 Task: Create List Brand Licensing in Board Product Management Best Practices to Workspace Human Resources Software. Create List Brand Innovation in Board Customer Segmentation and Analysis to Workspace Human Resources Software. Create List Brand Research in Board Product Market Fit Analysis and Optimization to Workspace Human Resources Software
Action: Mouse moved to (378, 141)
Screenshot: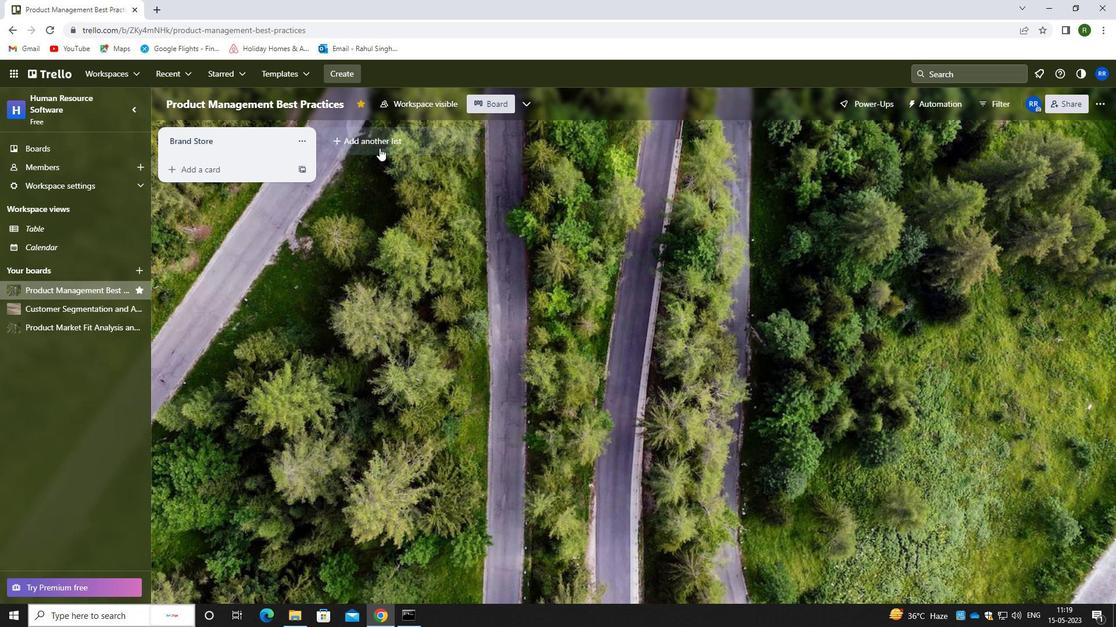 
Action: Mouse pressed left at (378, 141)
Screenshot: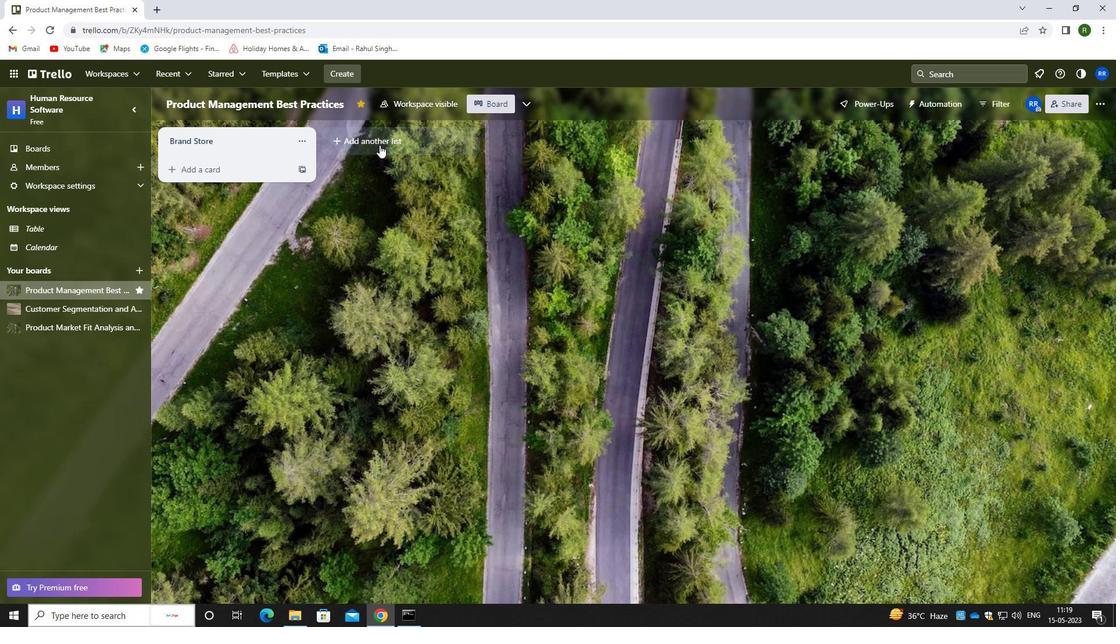 
Action: Mouse moved to (369, 142)
Screenshot: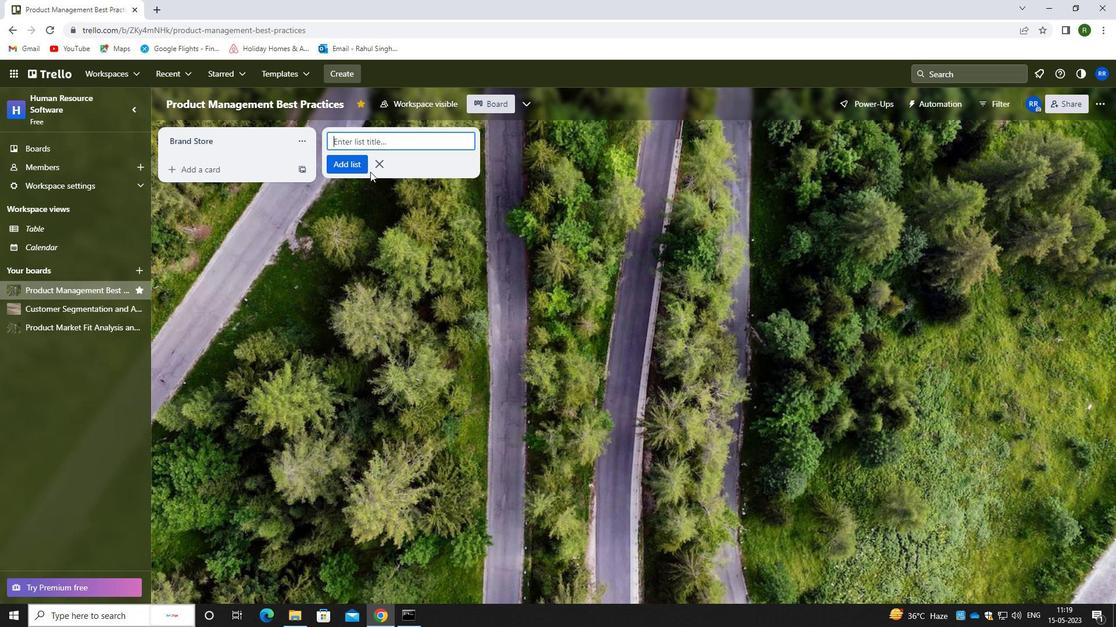 
Action: Key pressed <Key.caps_lock>b<Key.caps_lock>rand<Key.space><Key.caps_lock>l<Key.caps_lock>icencing<Key.space>
Screenshot: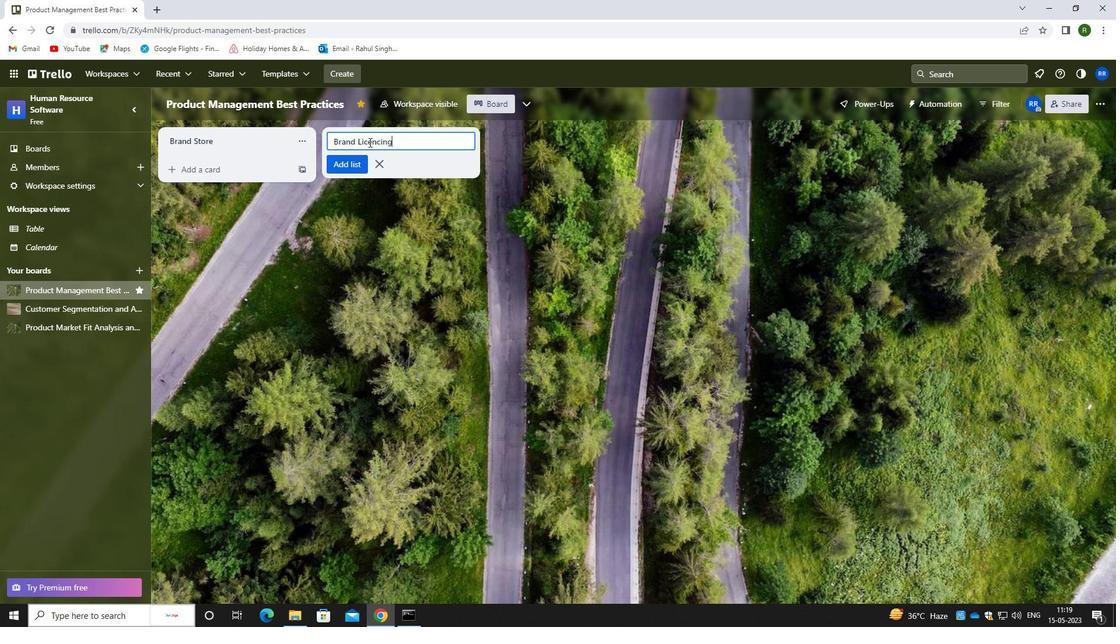 
Action: Mouse moved to (379, 143)
Screenshot: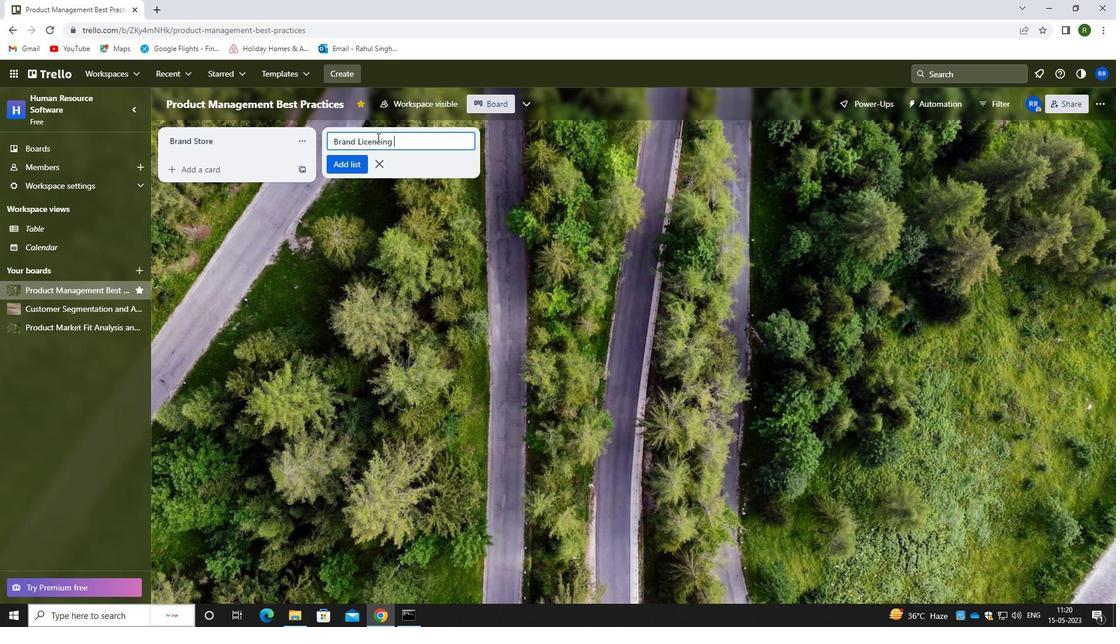 
Action: Mouse pressed left at (379, 143)
Screenshot: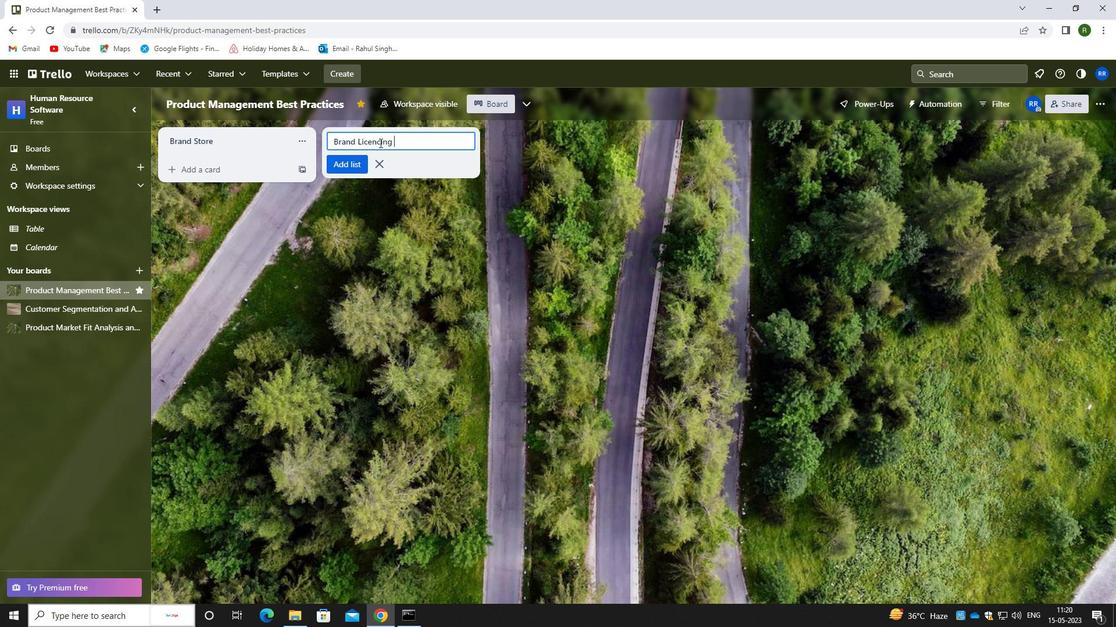 
Action: Mouse moved to (387, 143)
Screenshot: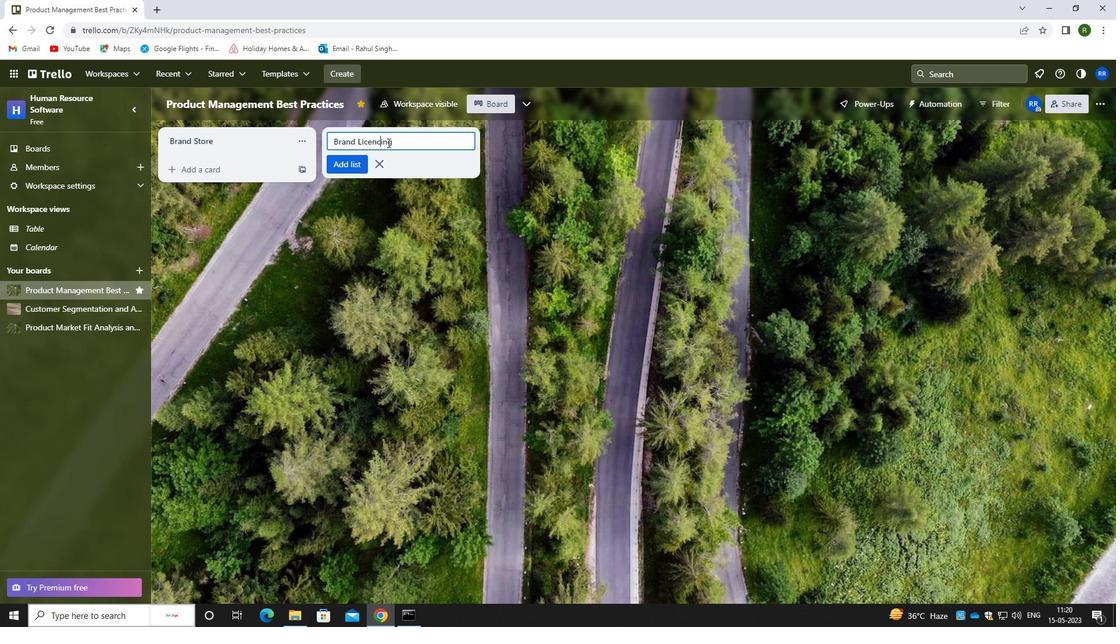 
Action: Key pressed <Key.backspace>s
Screenshot: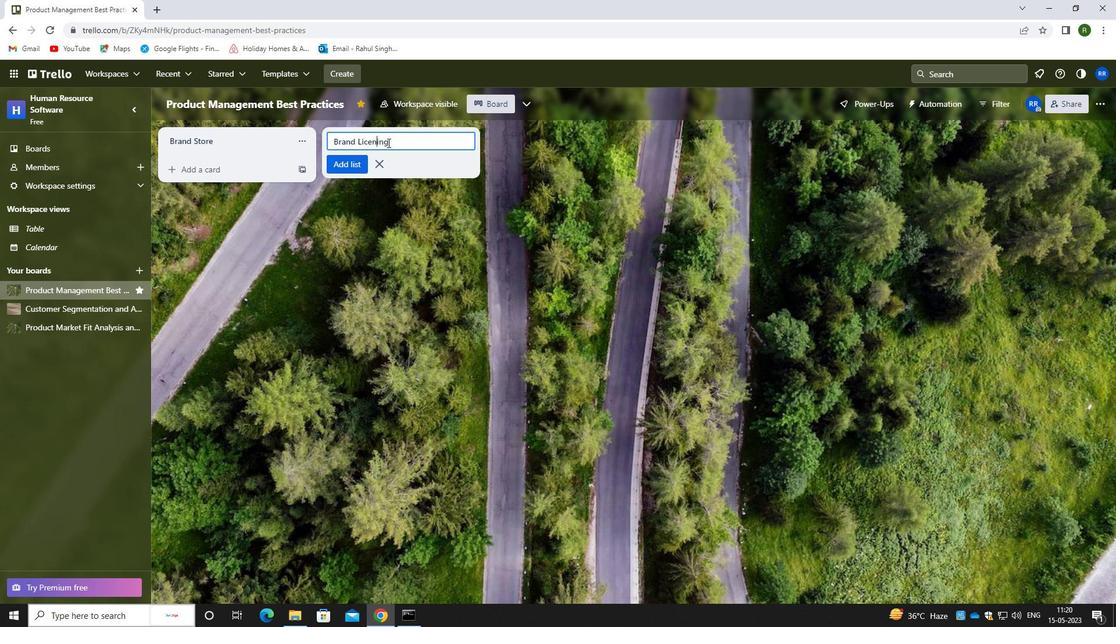 
Action: Mouse moved to (345, 171)
Screenshot: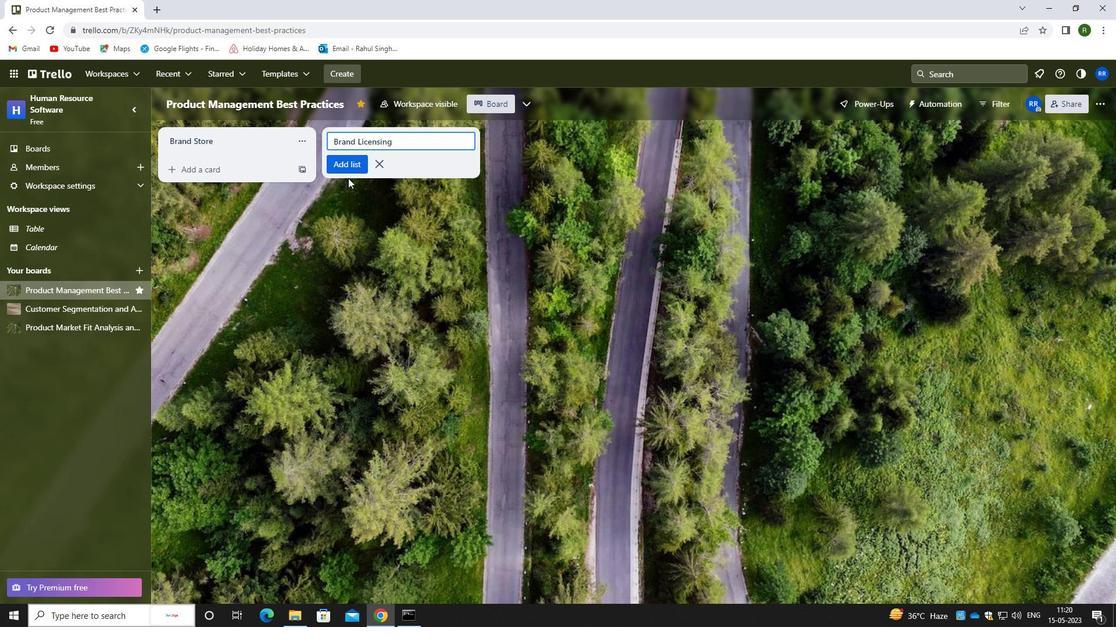 
Action: Mouse pressed left at (345, 171)
Screenshot: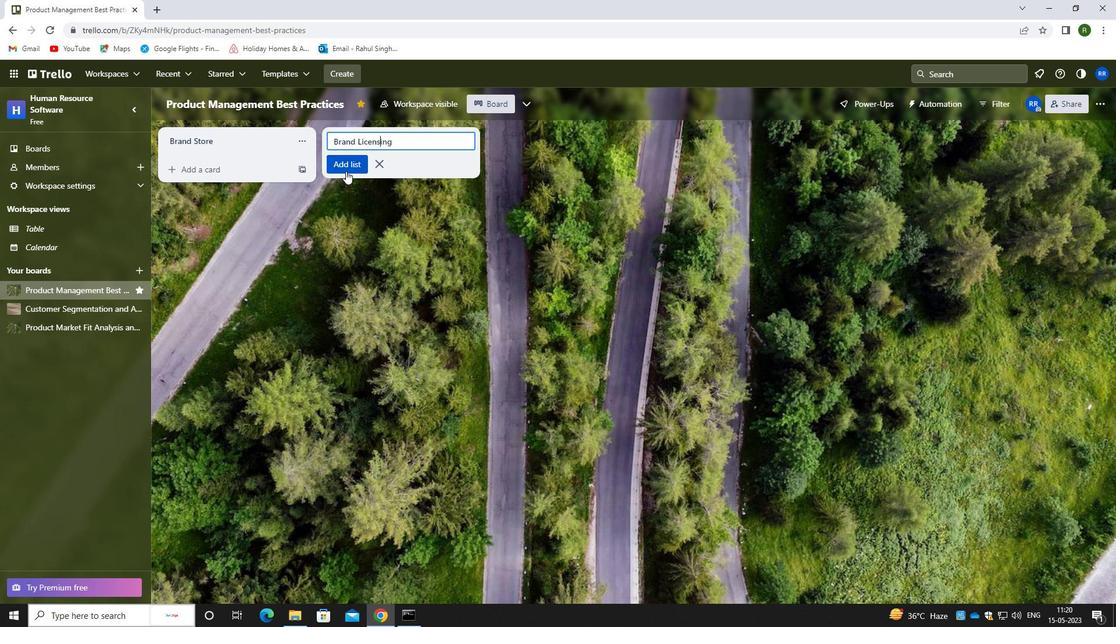 
Action: Mouse moved to (73, 309)
Screenshot: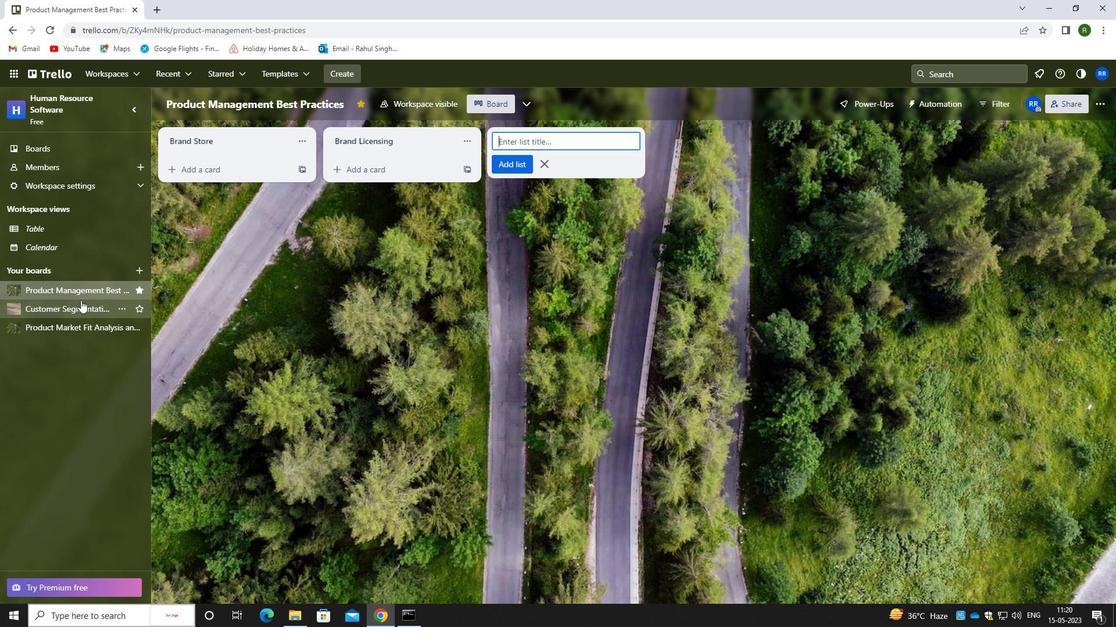 
Action: Mouse pressed left at (73, 309)
Screenshot: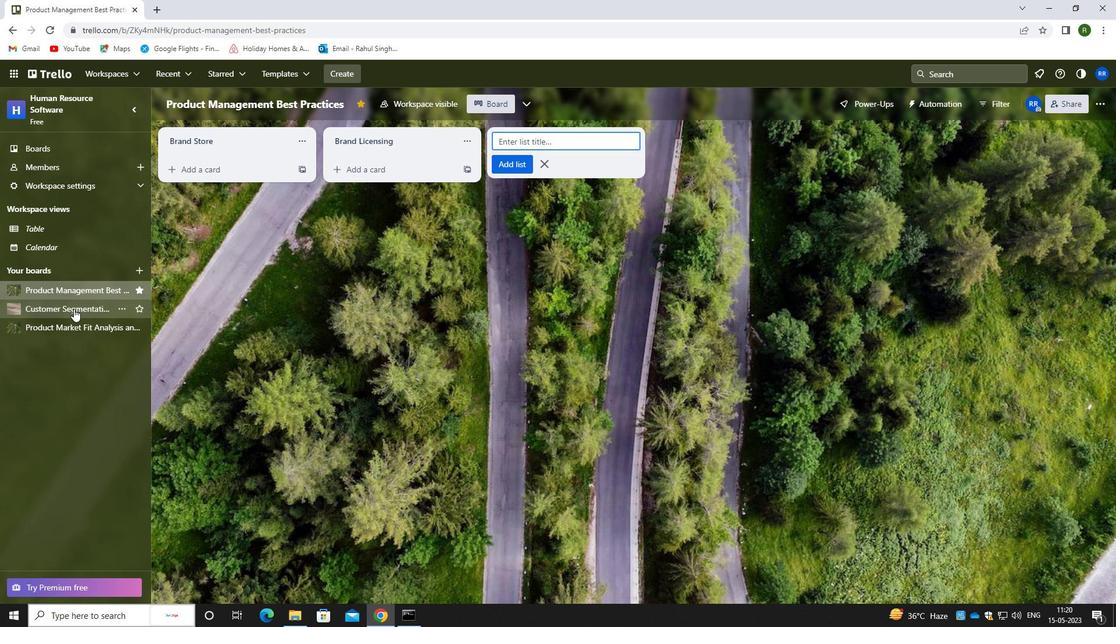 
Action: Mouse moved to (374, 131)
Screenshot: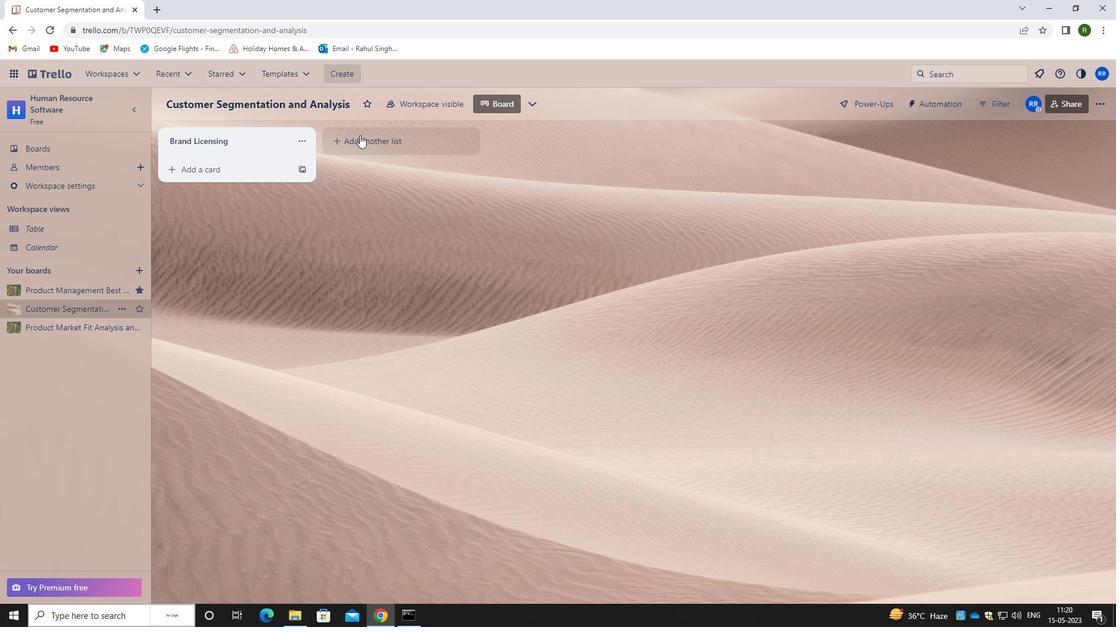 
Action: Mouse pressed left at (374, 131)
Screenshot: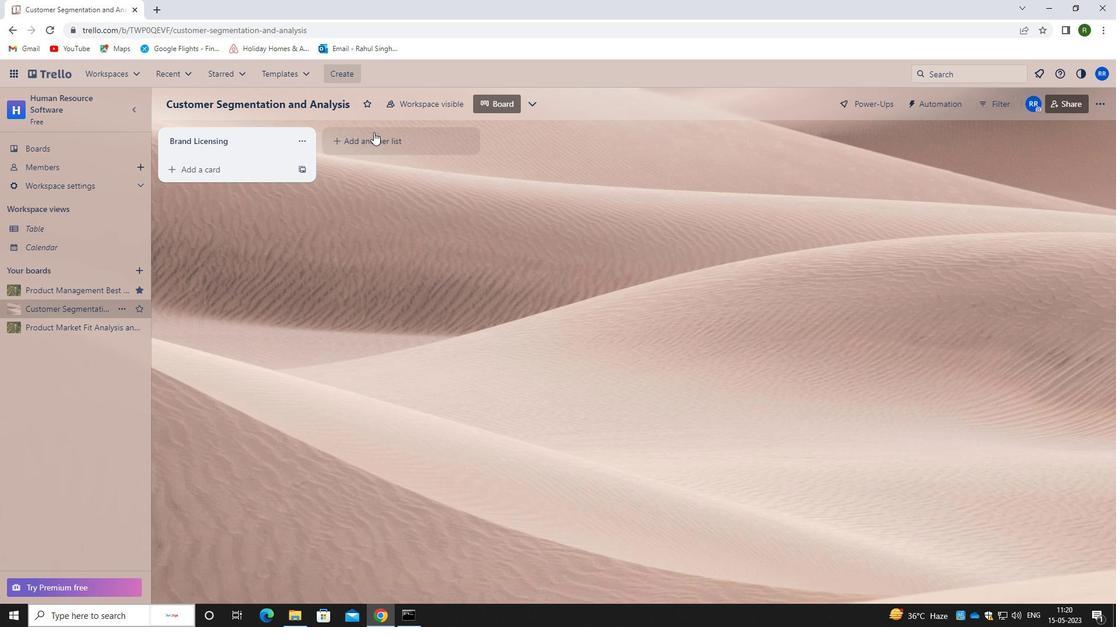
Action: Mouse moved to (361, 145)
Screenshot: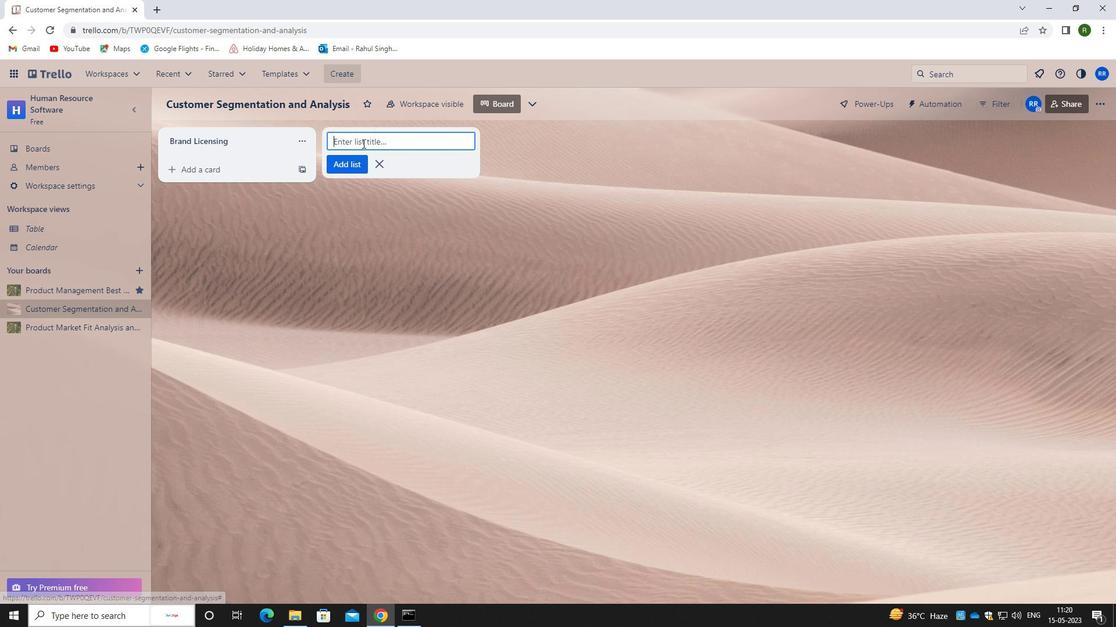 
Action: Key pressed <Key.caps_lock>b<Key.caps_lock>rand<Key.space><Key.caps_lock>i<Key.caps_lock>nnovatyion<Key.backspace><Key.backspace><Key.backspace><Key.backspace>ion
Screenshot: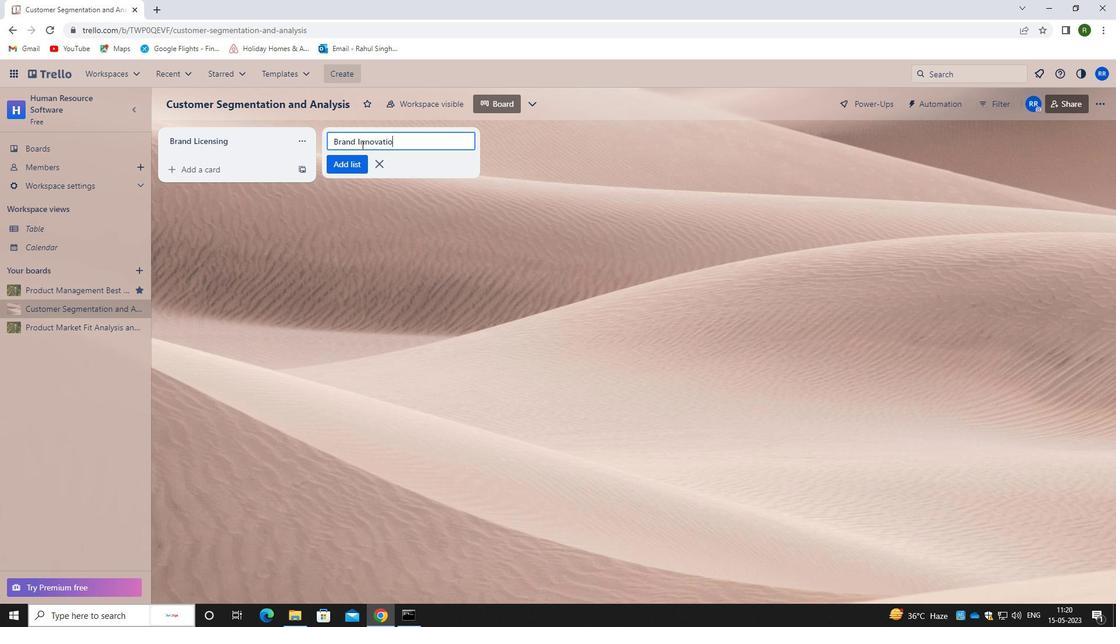 
Action: Mouse moved to (351, 172)
Screenshot: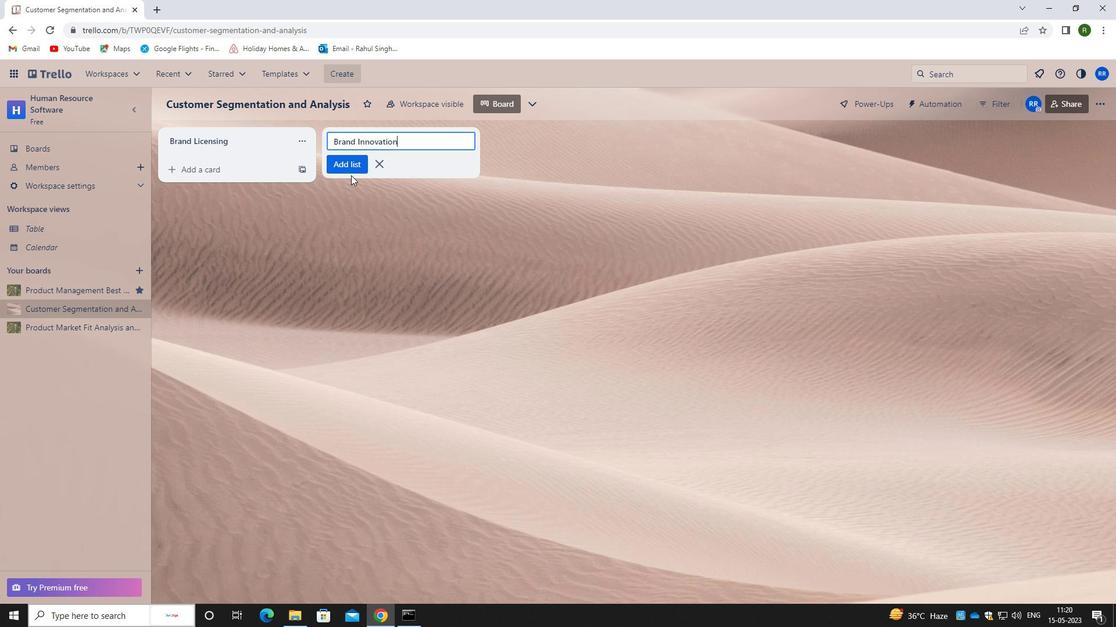 
Action: Mouse pressed left at (351, 172)
Screenshot: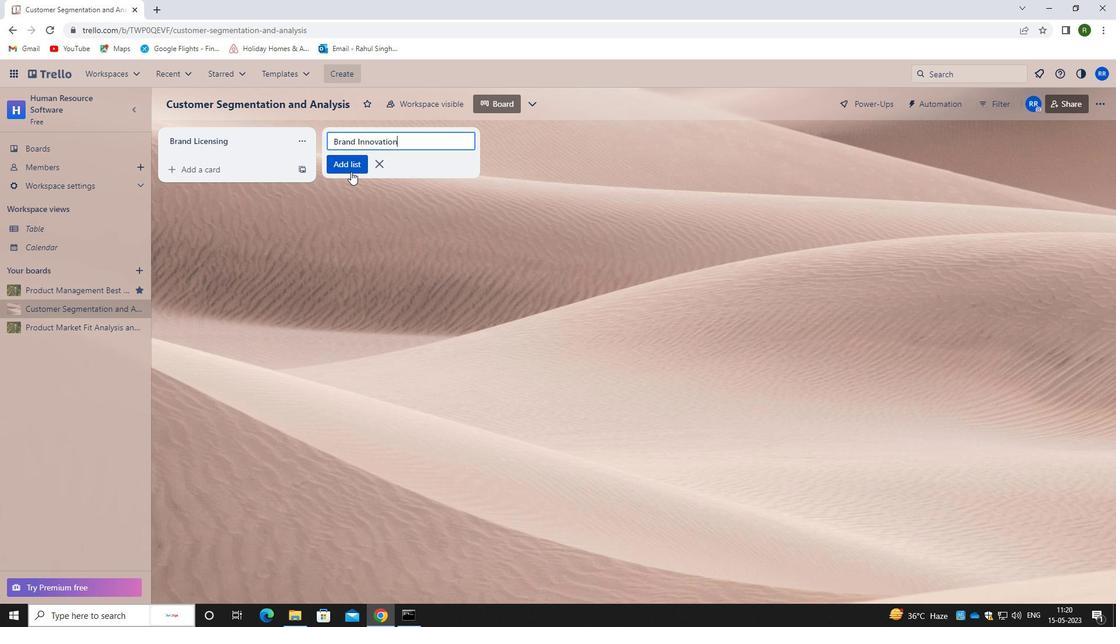 
Action: Mouse moved to (58, 336)
Screenshot: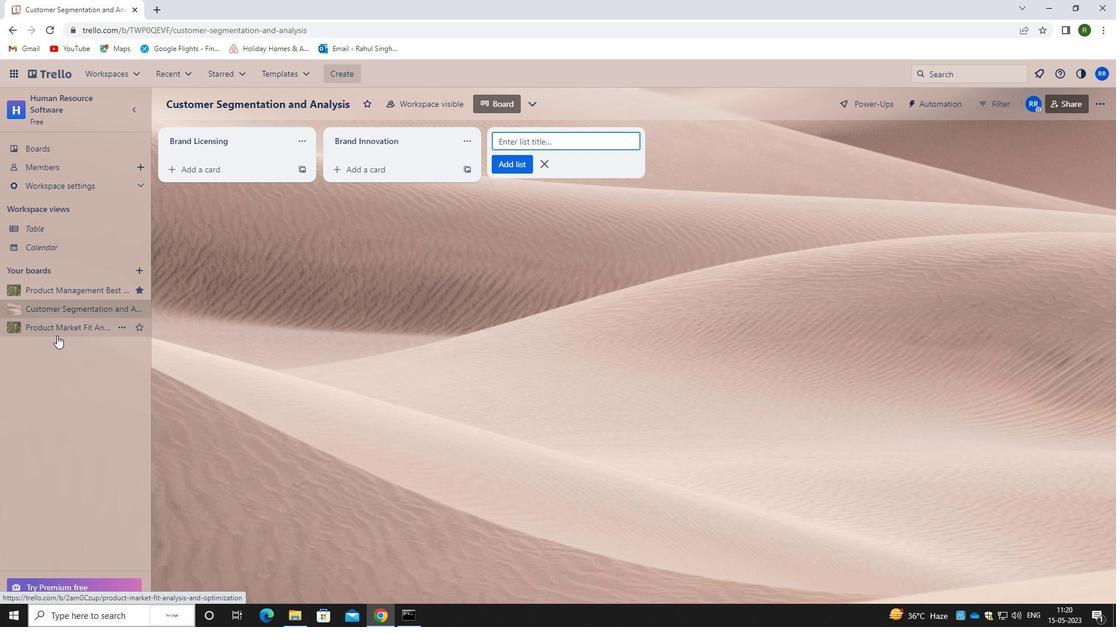 
Action: Mouse pressed left at (58, 336)
Screenshot: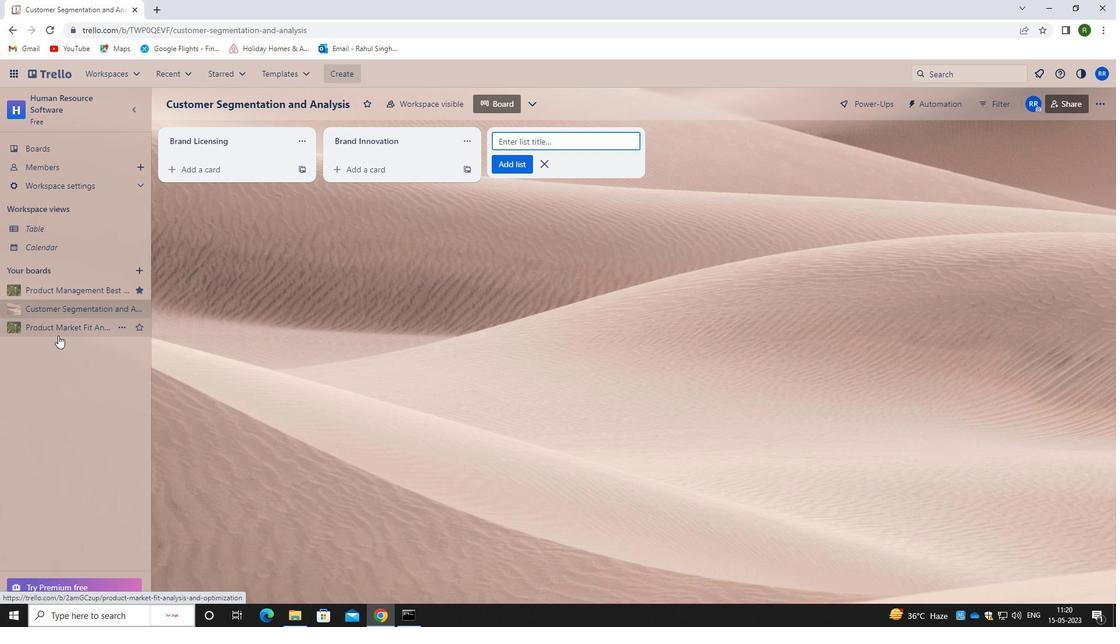 
Action: Mouse moved to (389, 141)
Screenshot: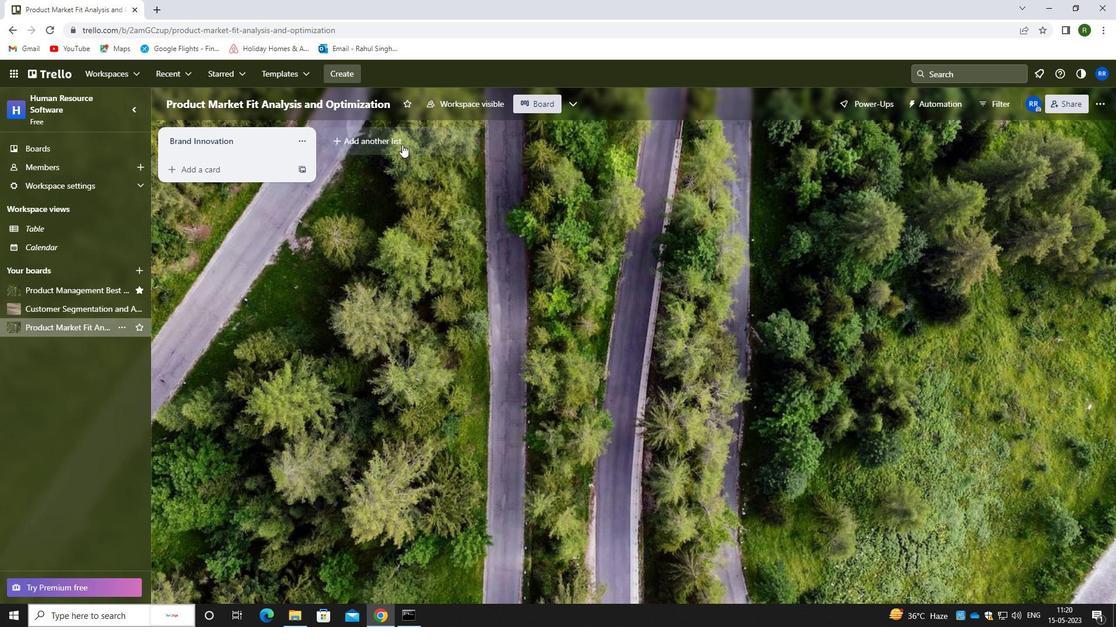 
Action: Mouse pressed left at (389, 141)
Screenshot: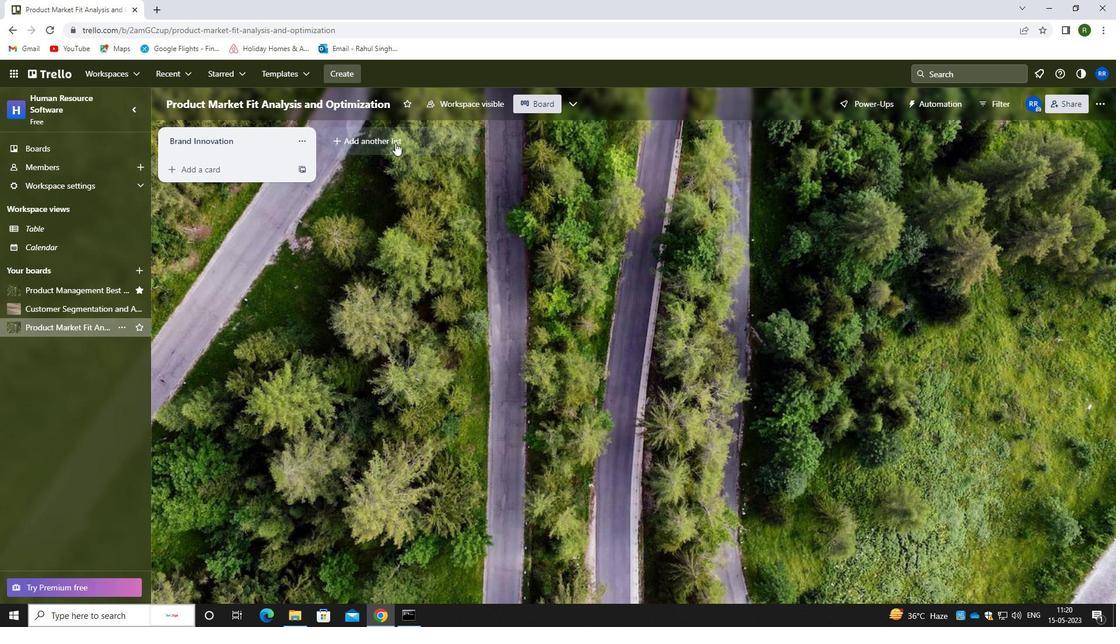 
Action: Mouse moved to (376, 139)
Screenshot: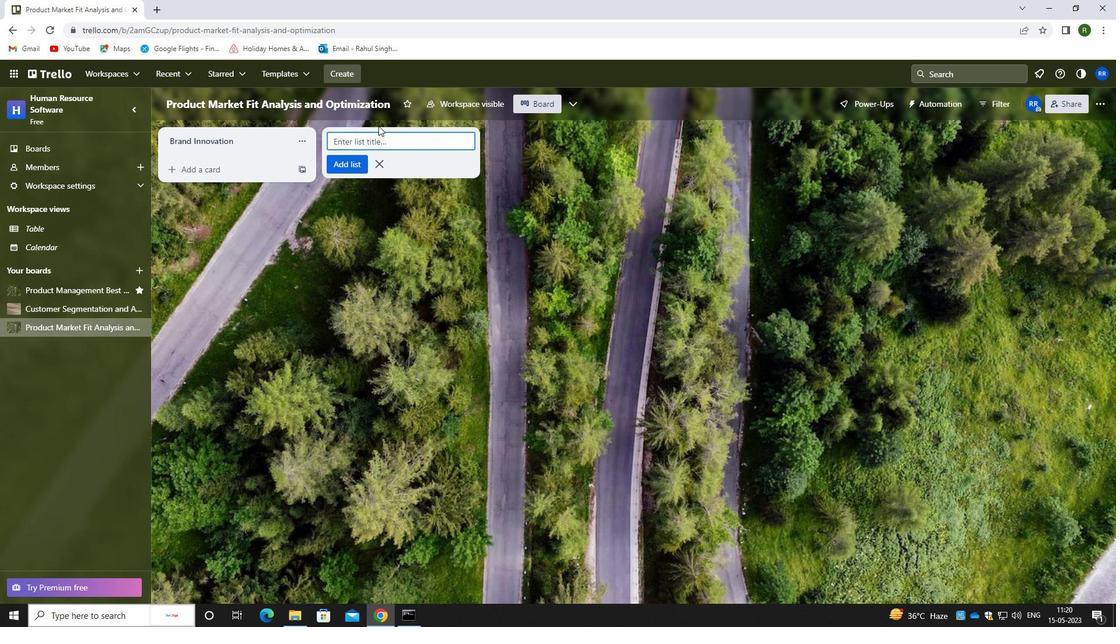 
Action: Key pressed <Key.caps_lock>B<Key.caps_lock>rand<Key.space><Key.caps_lock>r<Key.caps_lock>ess<Key.backspace>earch
Screenshot: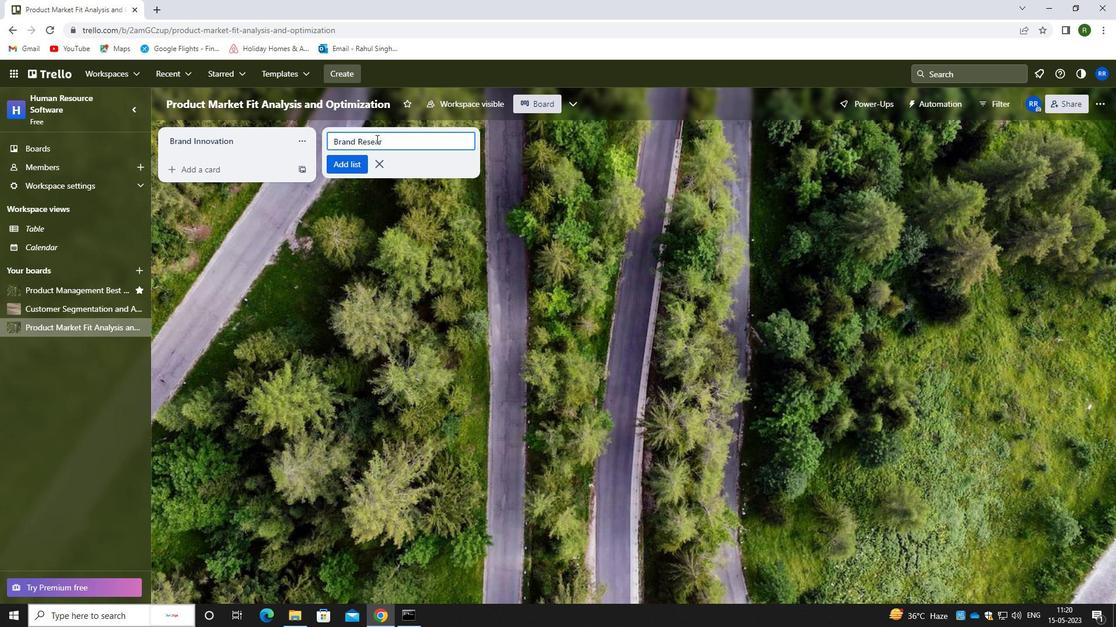 
Action: Mouse moved to (341, 166)
Screenshot: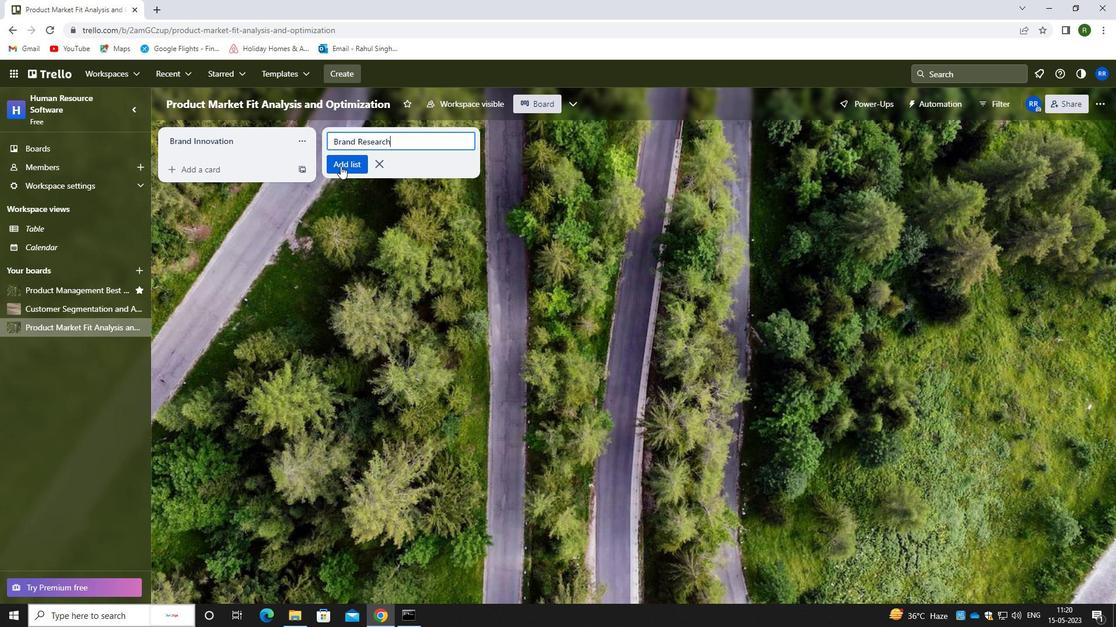 
Action: Mouse pressed left at (341, 166)
Screenshot: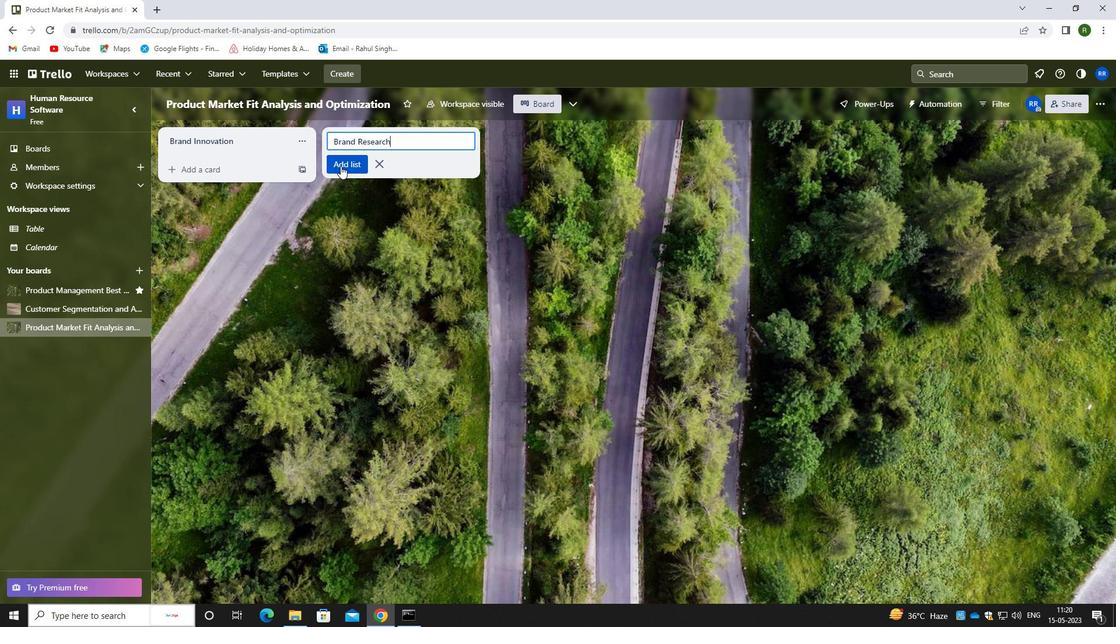 
Action: Mouse moved to (304, 273)
Screenshot: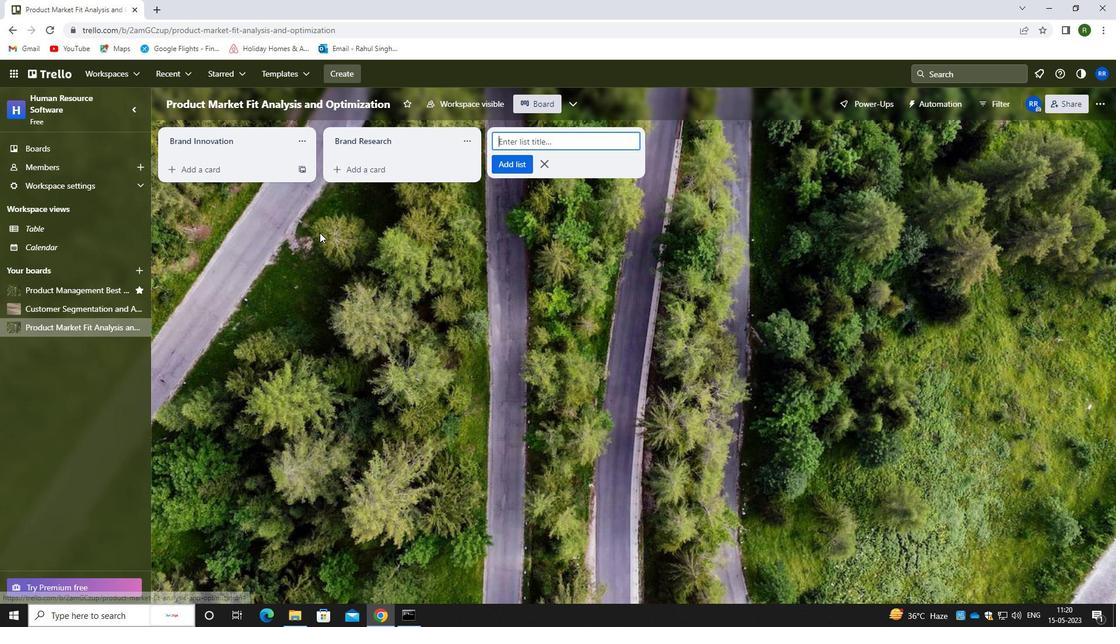 
Action: Mouse pressed left at (304, 273)
Screenshot: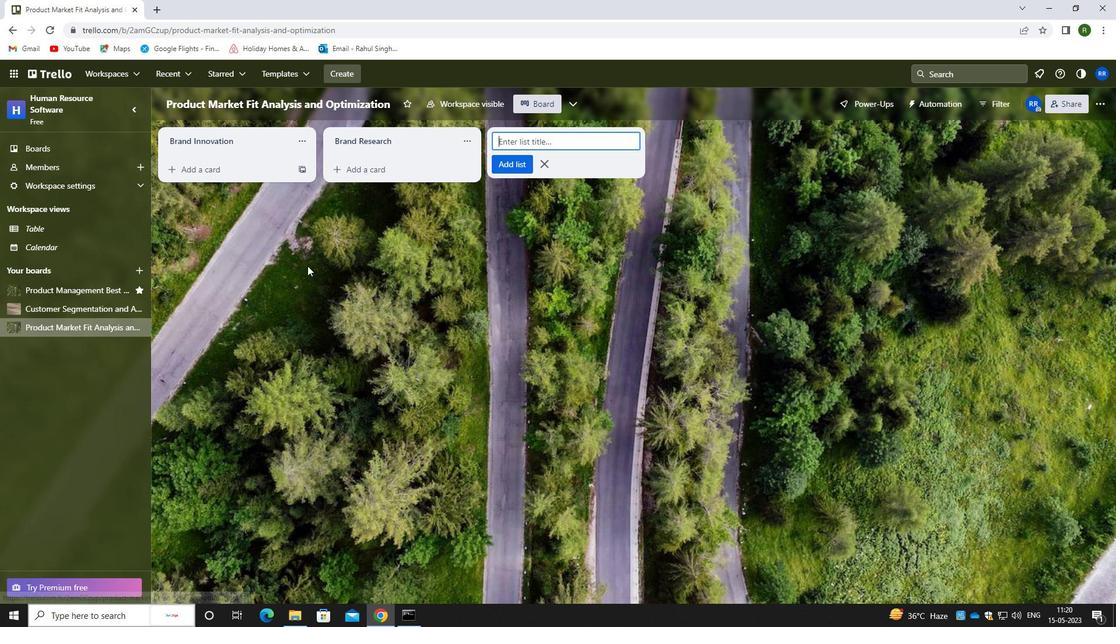 
Action: Mouse moved to (304, 273)
Screenshot: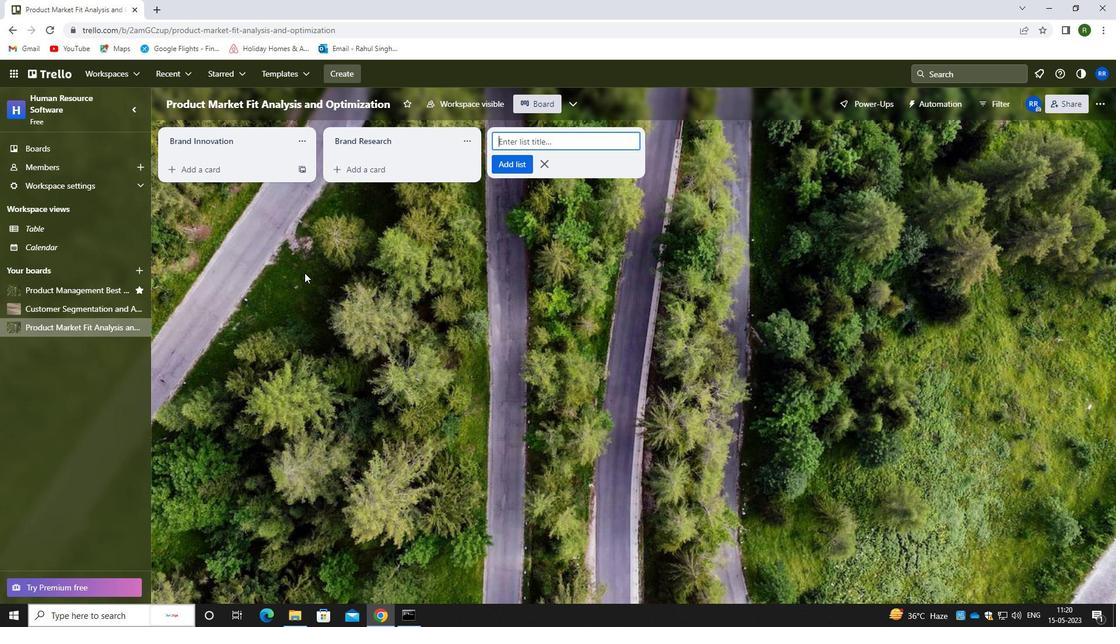 
